 Task: Create Card Website Maintenance Review in Board User Experience Best Practices to Workspace Event Furniture Rentals. Create Card Zoology Conference Review in Board Product Price Optimization to Workspace Event Furniture Rentals. Create Card E-commerce Website Review in Board Public Relations Crisis Communication Plan Development and Execution to Workspace Event Furniture Rentals
Action: Mouse moved to (572, 179)
Screenshot: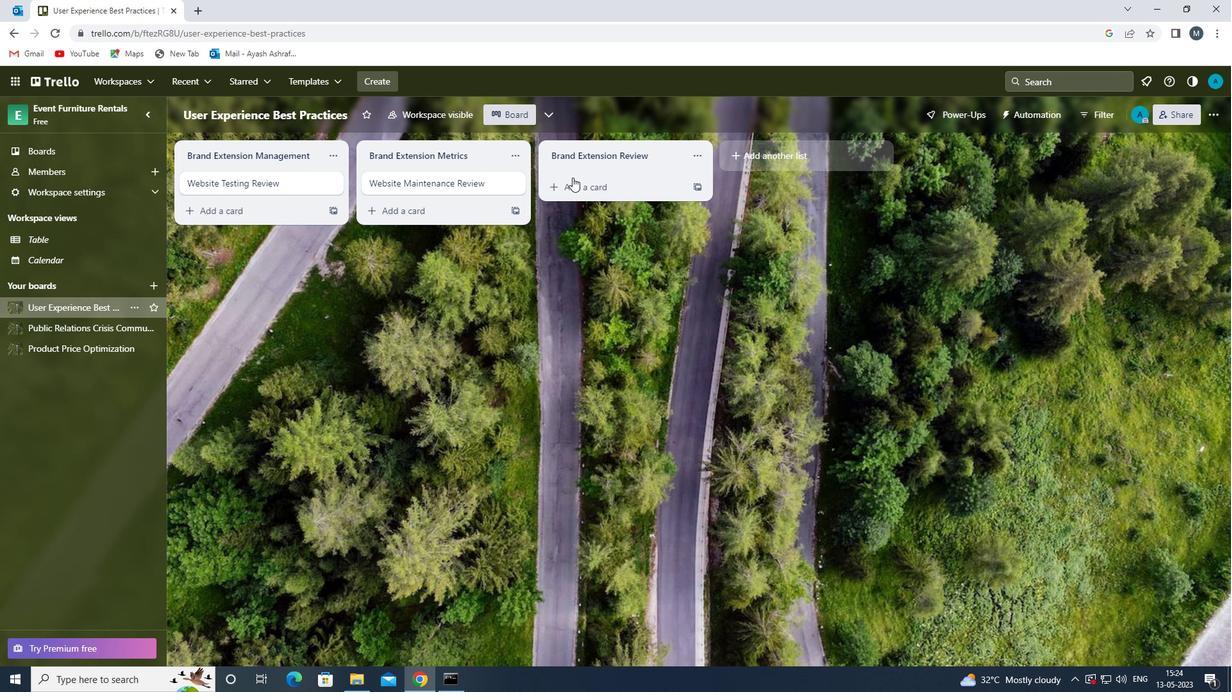 
Action: Mouse pressed left at (572, 179)
Screenshot: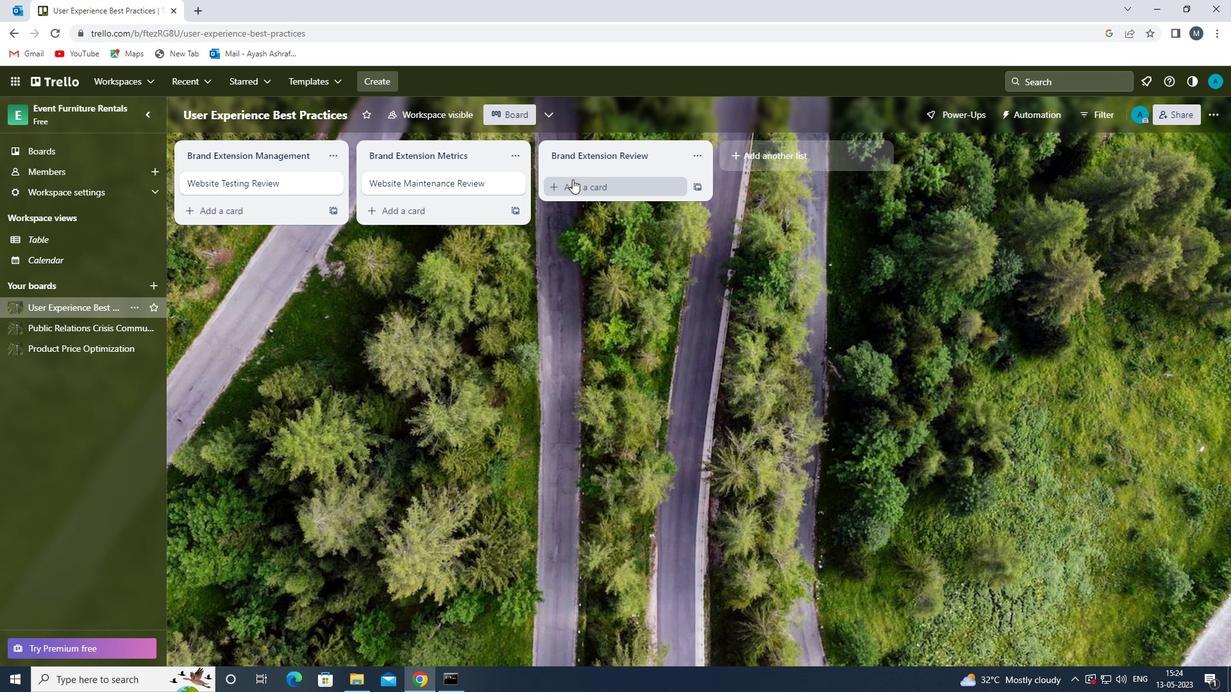 
Action: Mouse moved to (572, 189)
Screenshot: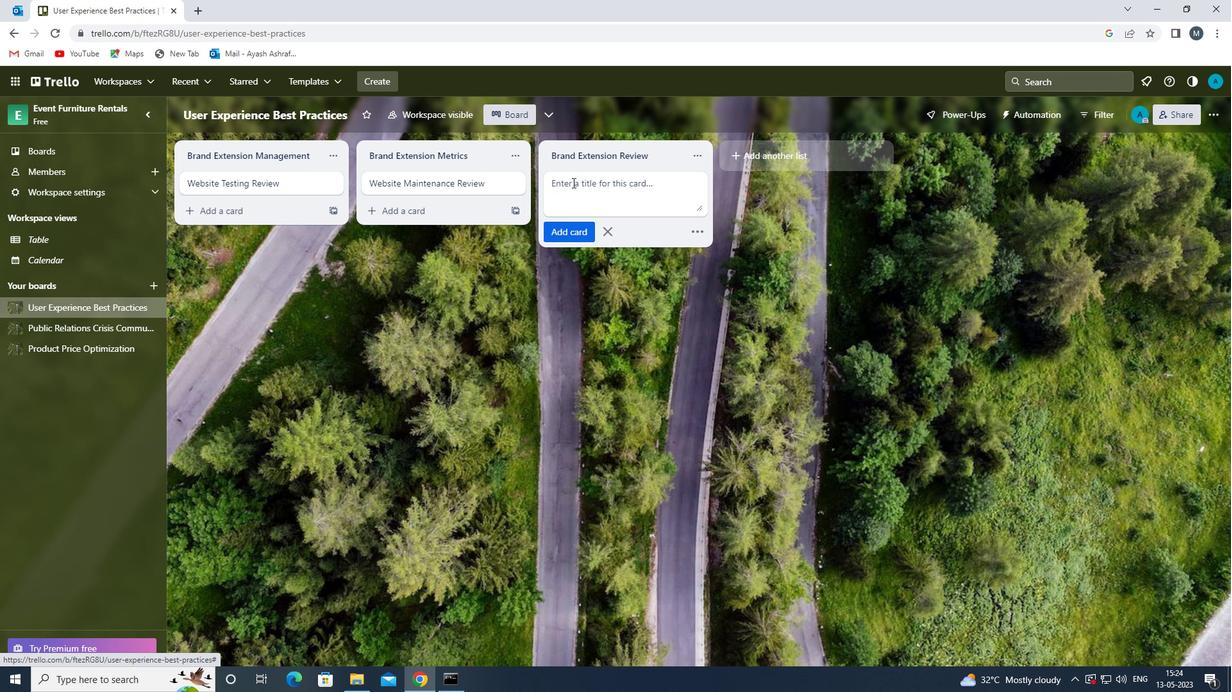 
Action: Mouse pressed left at (572, 189)
Screenshot: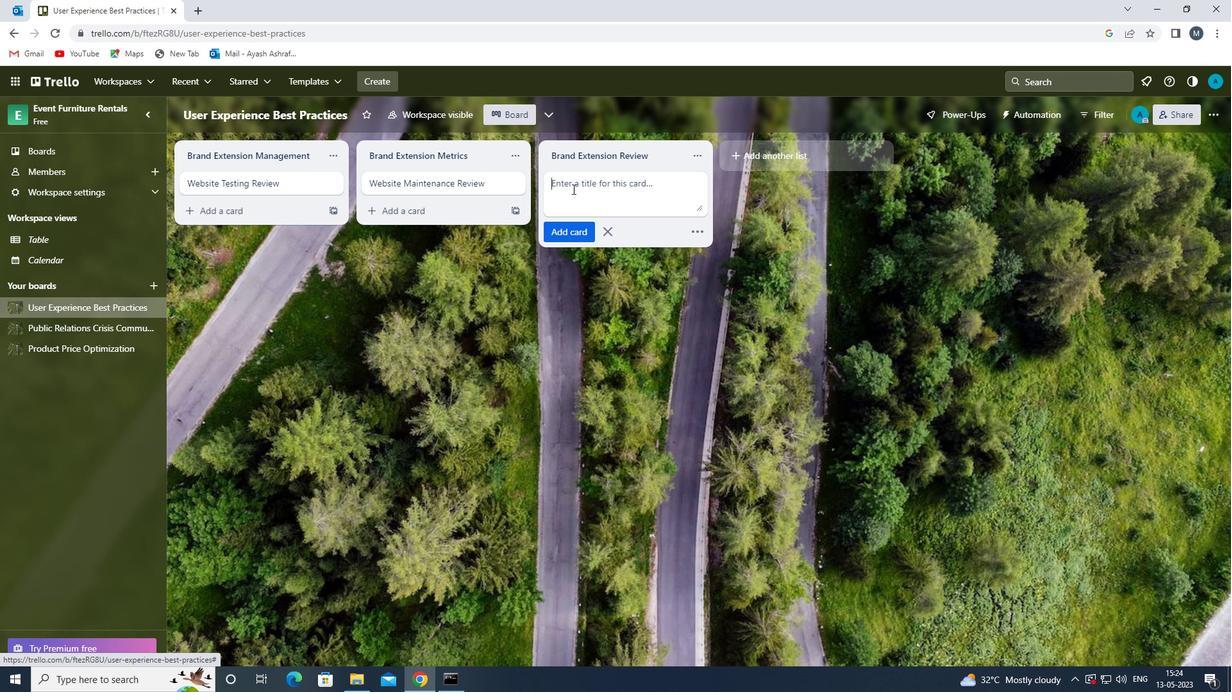 
Action: Mouse moved to (572, 189)
Screenshot: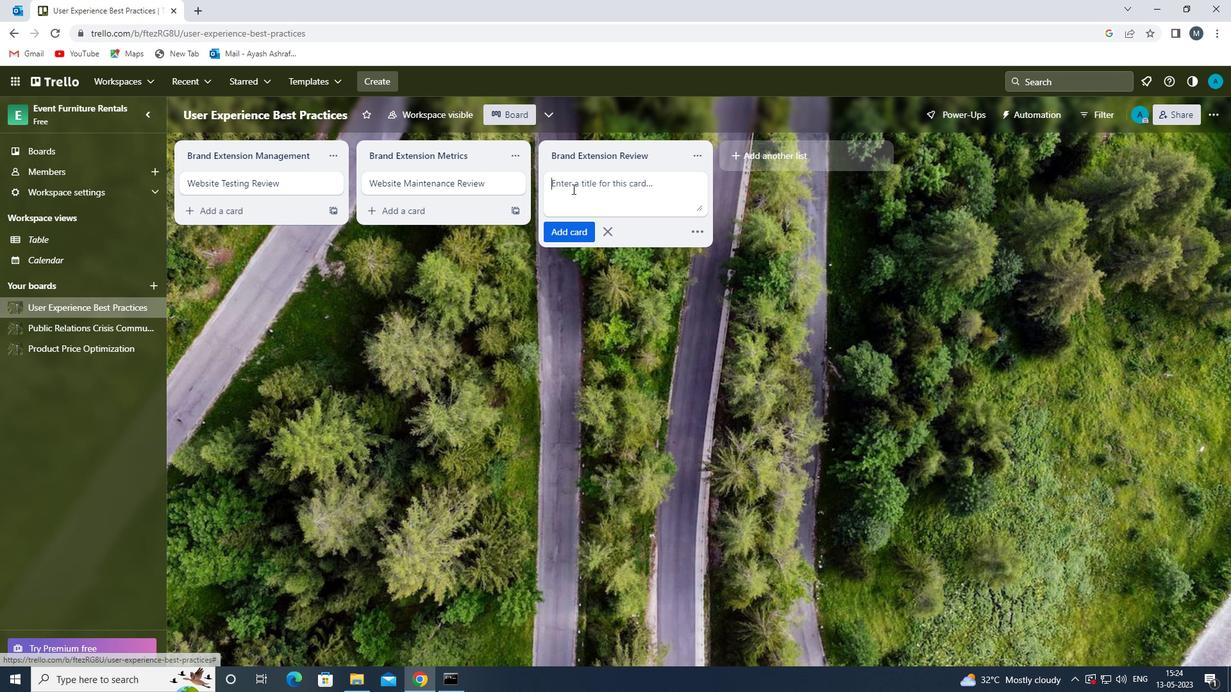 
Action: Key pressed <Key.shift>WEBSITE<Key.space><Key.shift>MAINTENANCE<Key.space><Key.shift>REVIEW<Key.space>
Screenshot: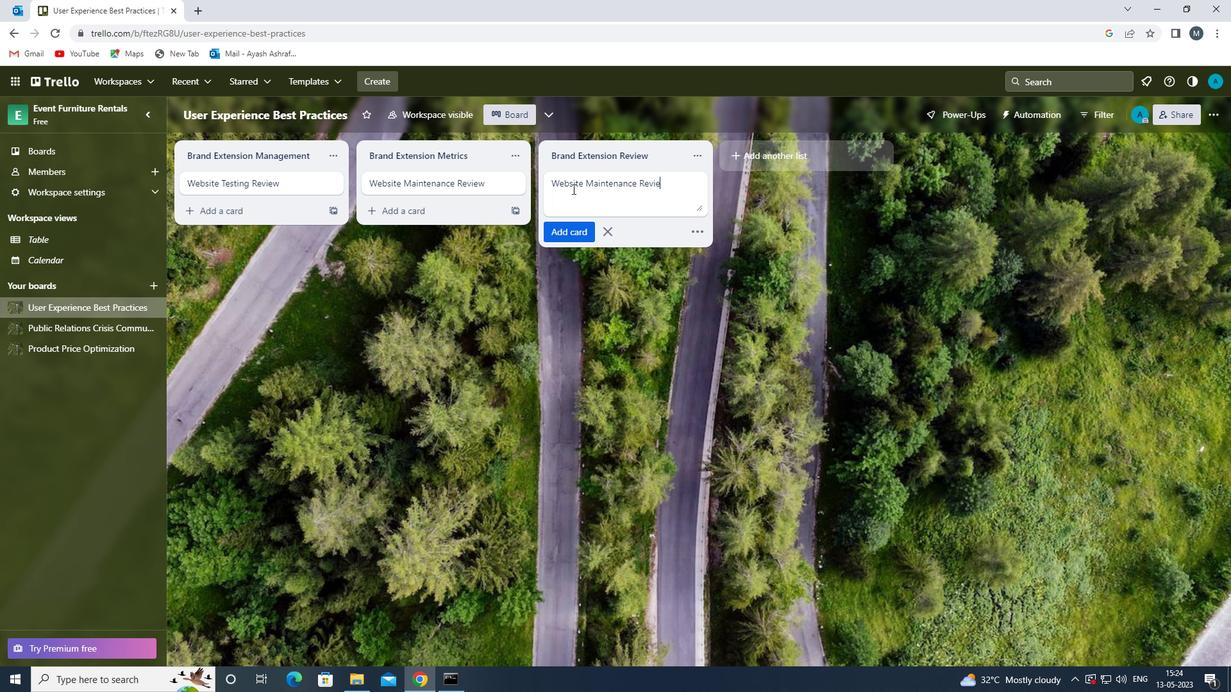 
Action: Mouse moved to (573, 234)
Screenshot: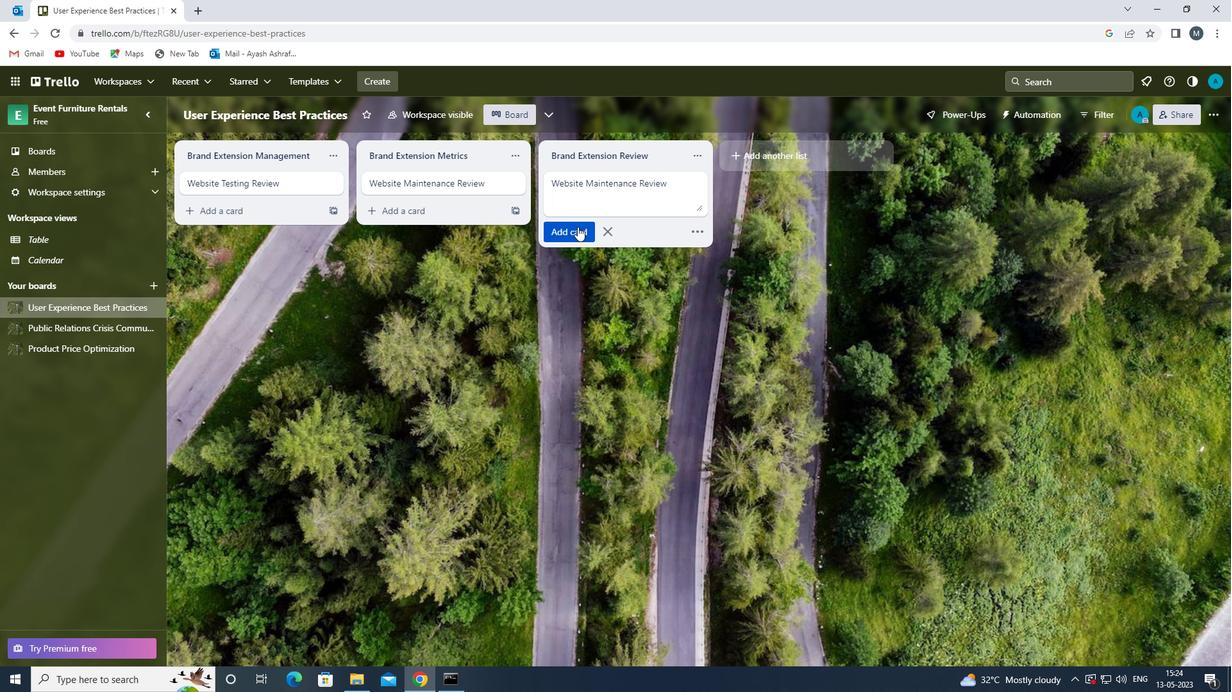 
Action: Mouse pressed left at (573, 234)
Screenshot: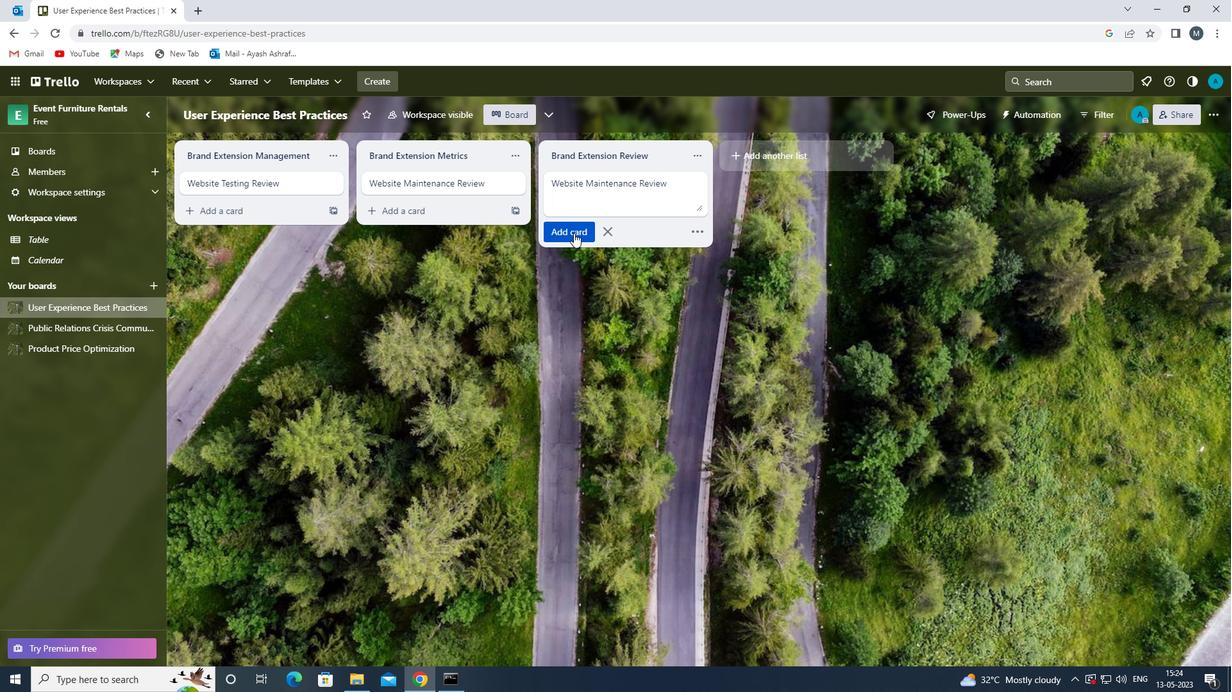 
Action: Mouse moved to (441, 319)
Screenshot: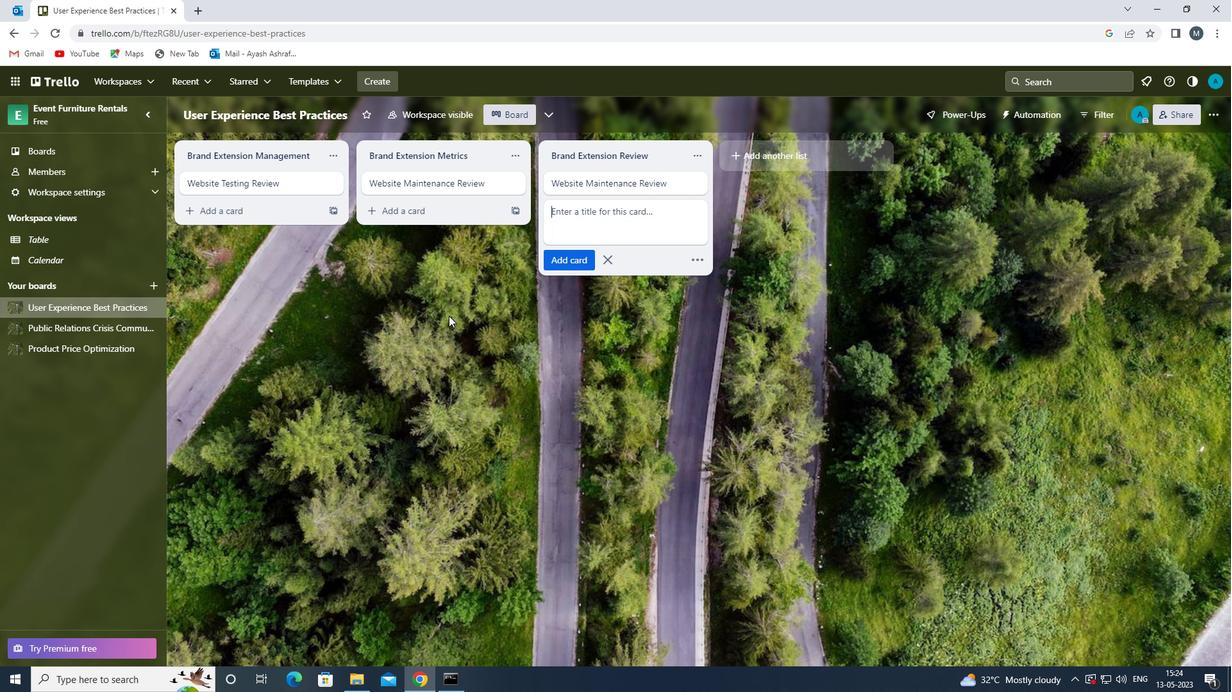 
Action: Mouse pressed left at (441, 319)
Screenshot: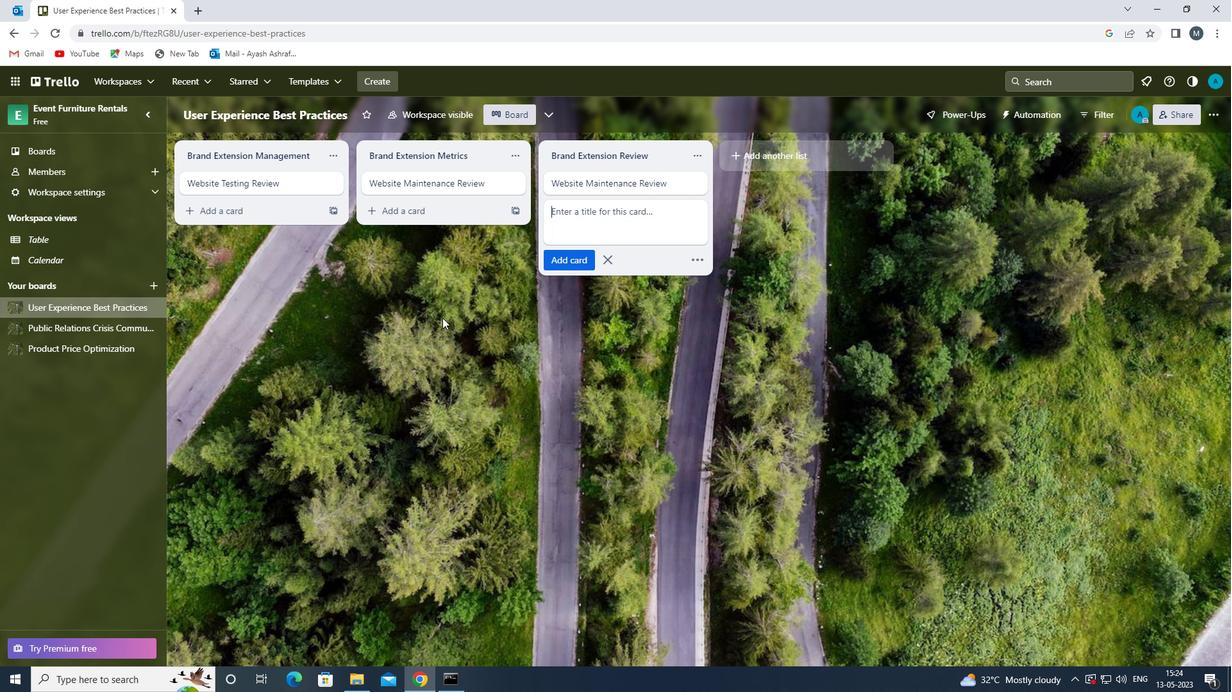 
Action: Mouse moved to (84, 355)
Screenshot: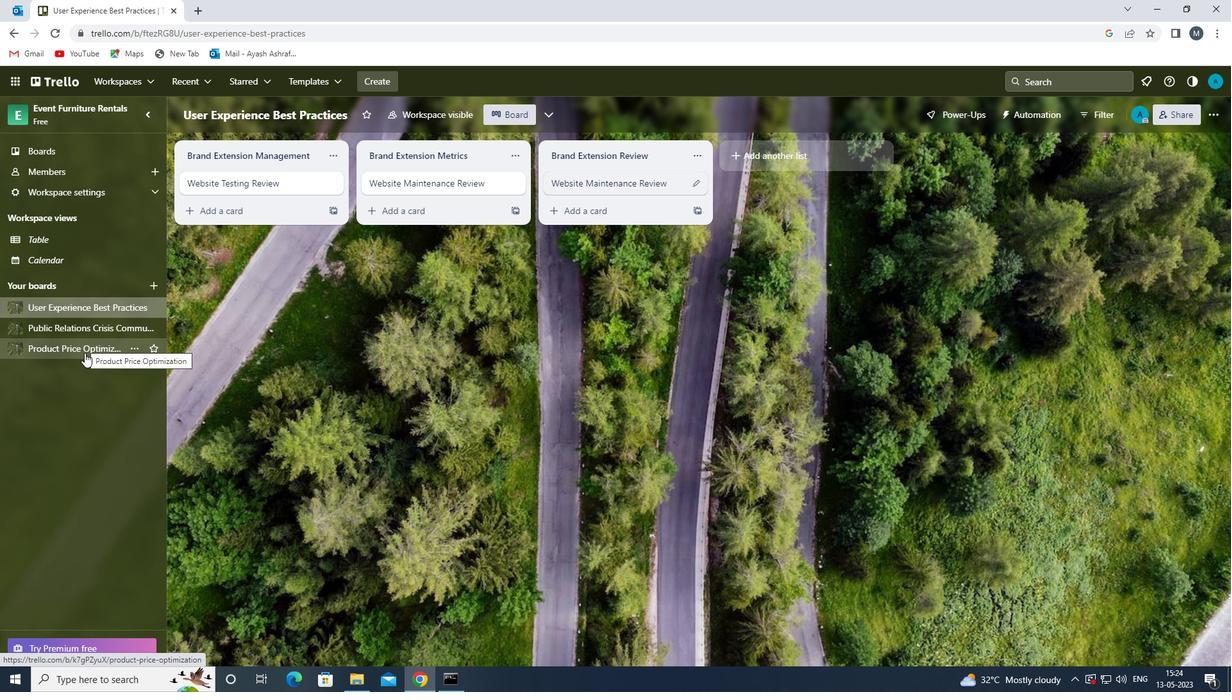
Action: Mouse pressed left at (84, 355)
Screenshot: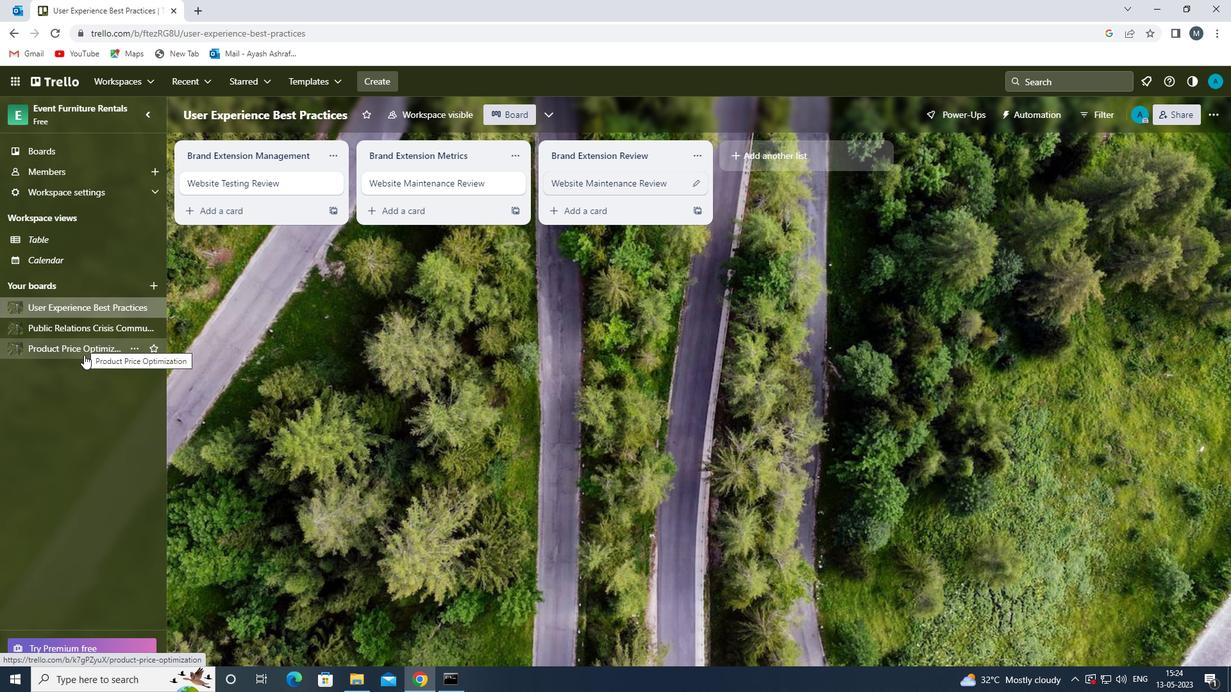
Action: Mouse moved to (580, 191)
Screenshot: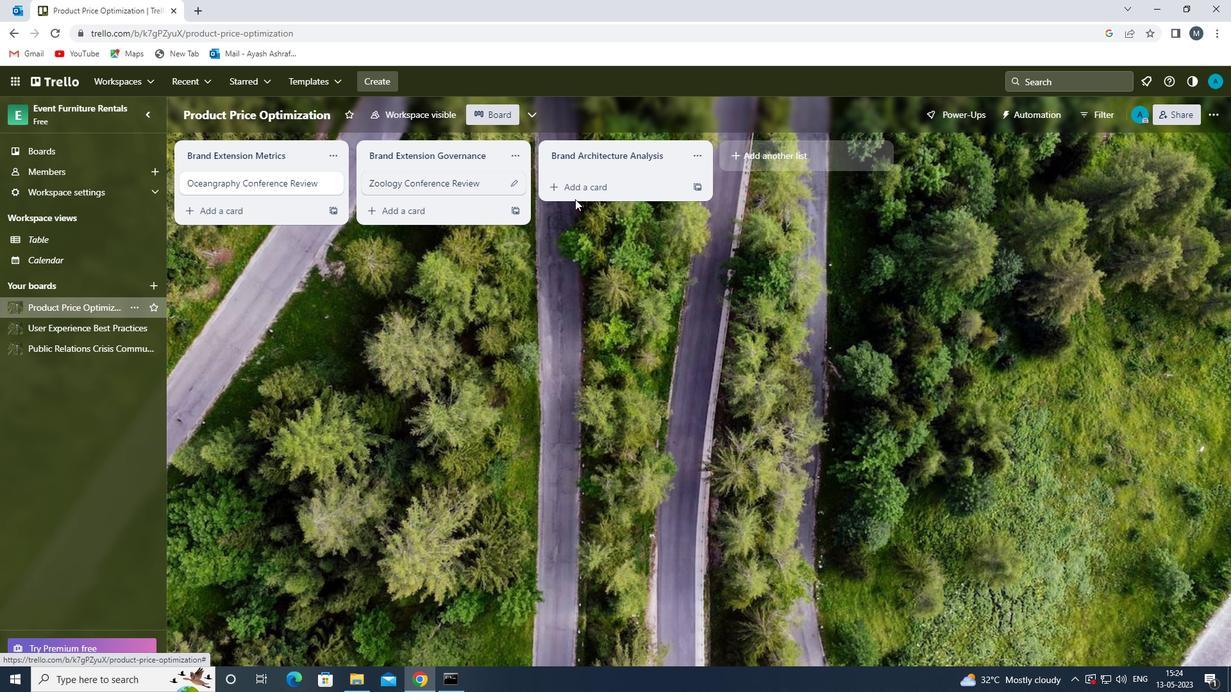 
Action: Mouse pressed left at (580, 191)
Screenshot: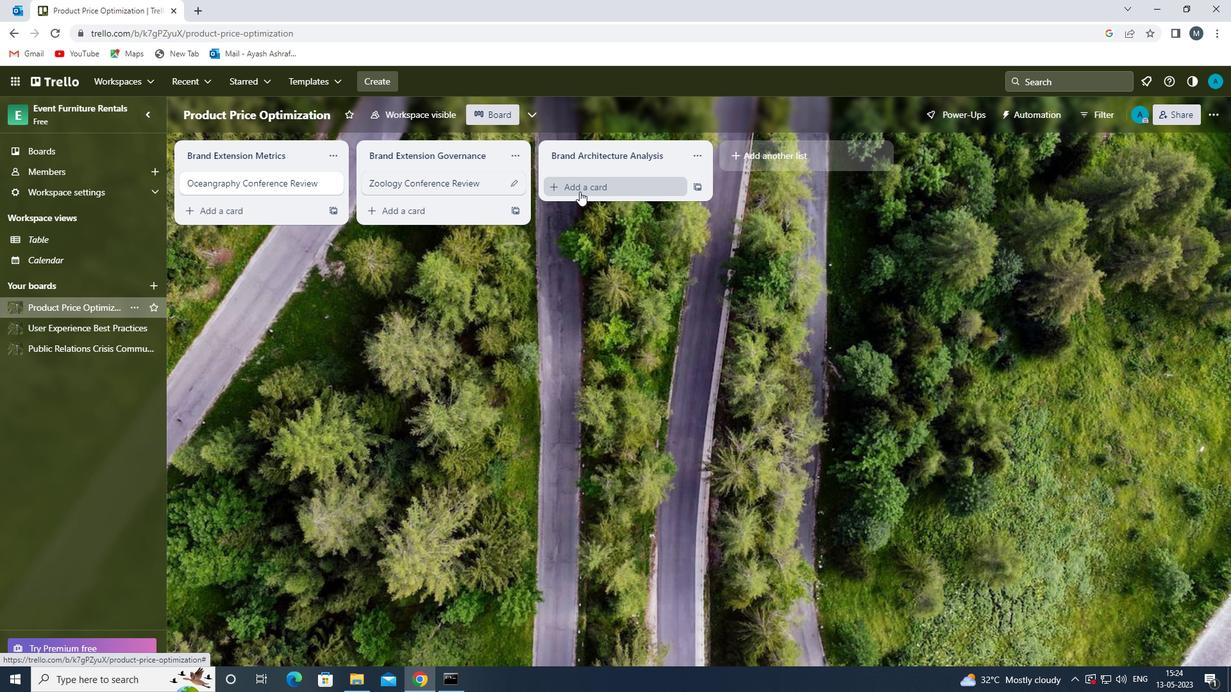 
Action: Mouse moved to (593, 179)
Screenshot: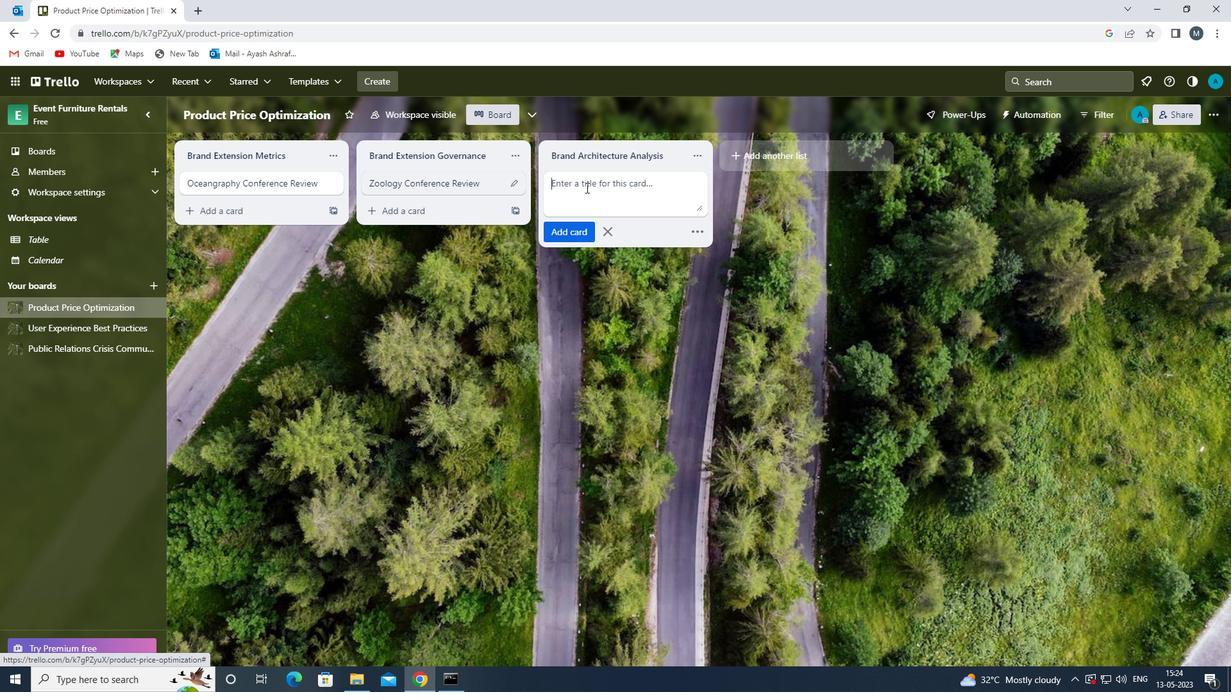 
Action: Mouse pressed left at (593, 179)
Screenshot: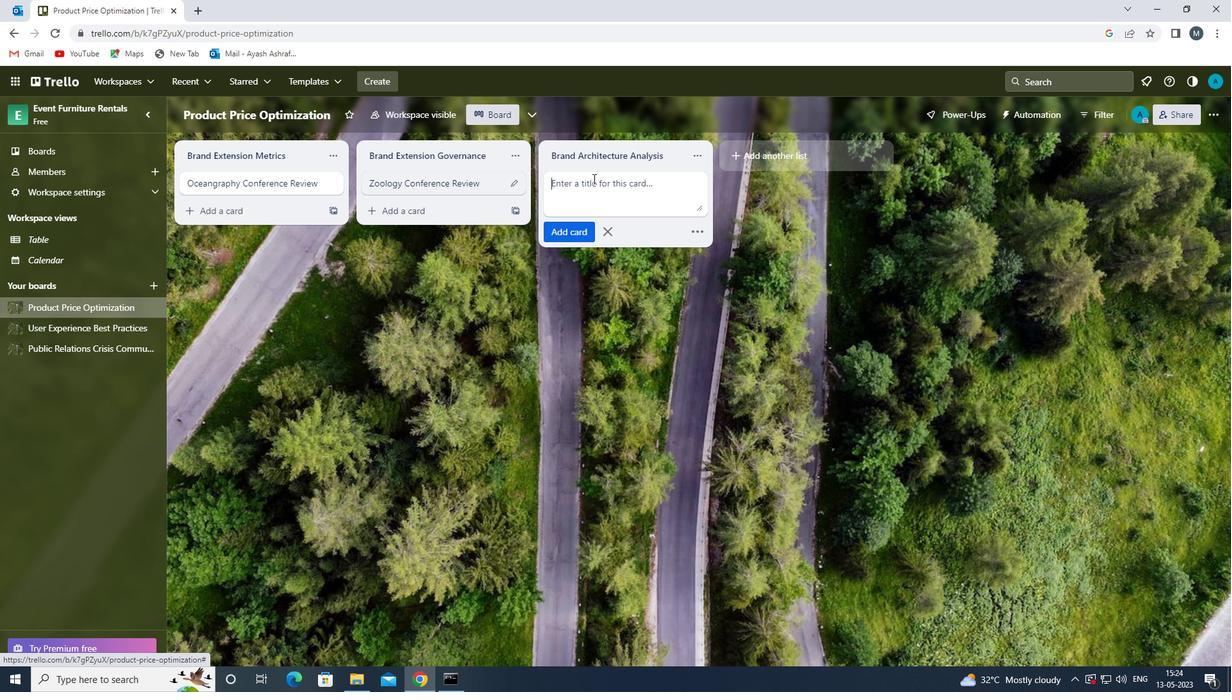 
Action: Mouse moved to (589, 184)
Screenshot: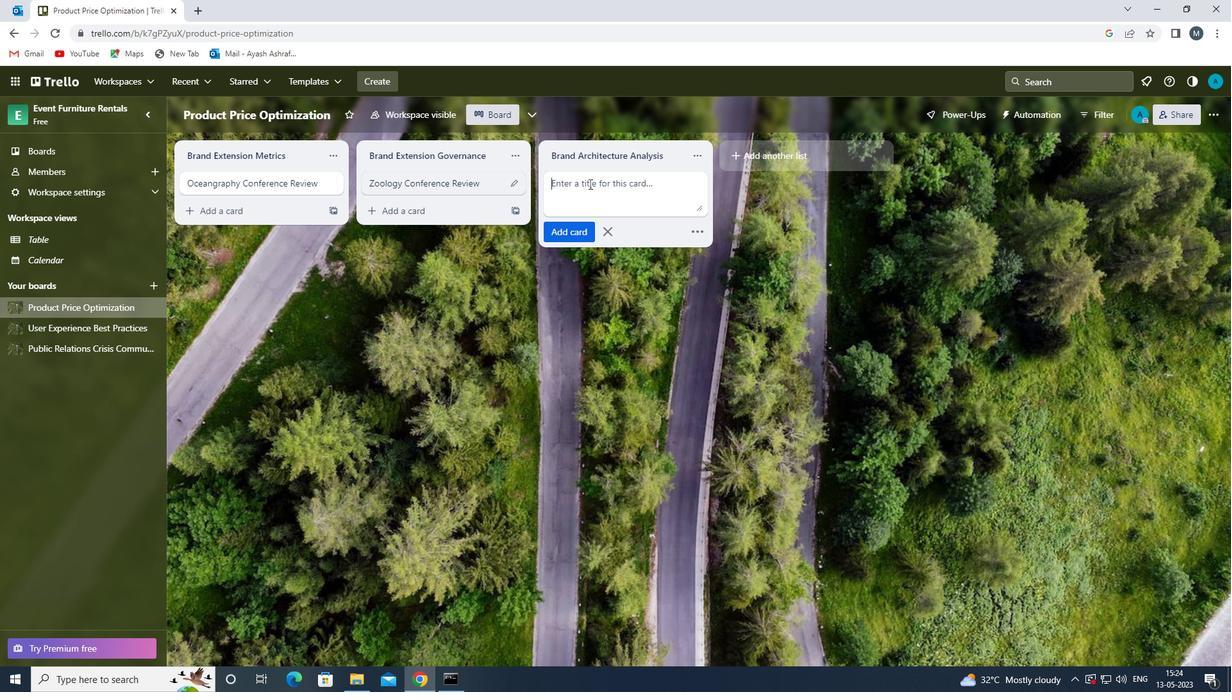 
Action: Key pressed <Key.shift>ZOOLOGY<Key.space><Key.shift><Key.shift>CONFERENCE<Key.space><Key.shift>REVIEW<Key.space>
Screenshot: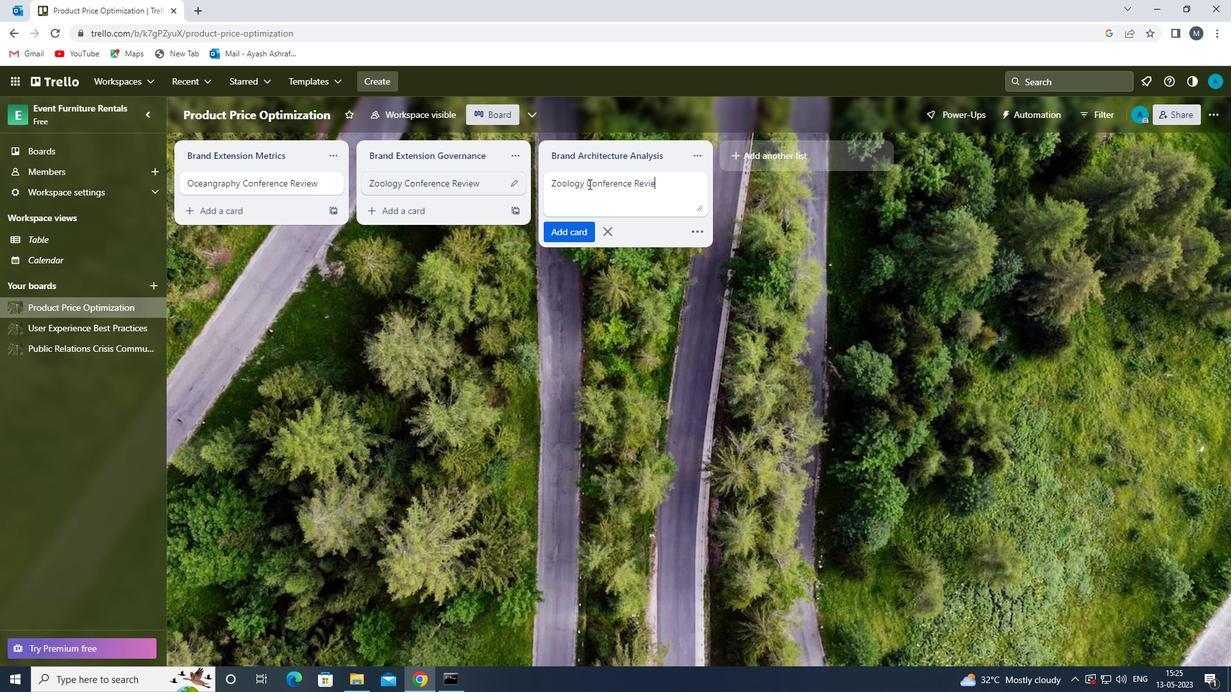 
Action: Mouse moved to (576, 234)
Screenshot: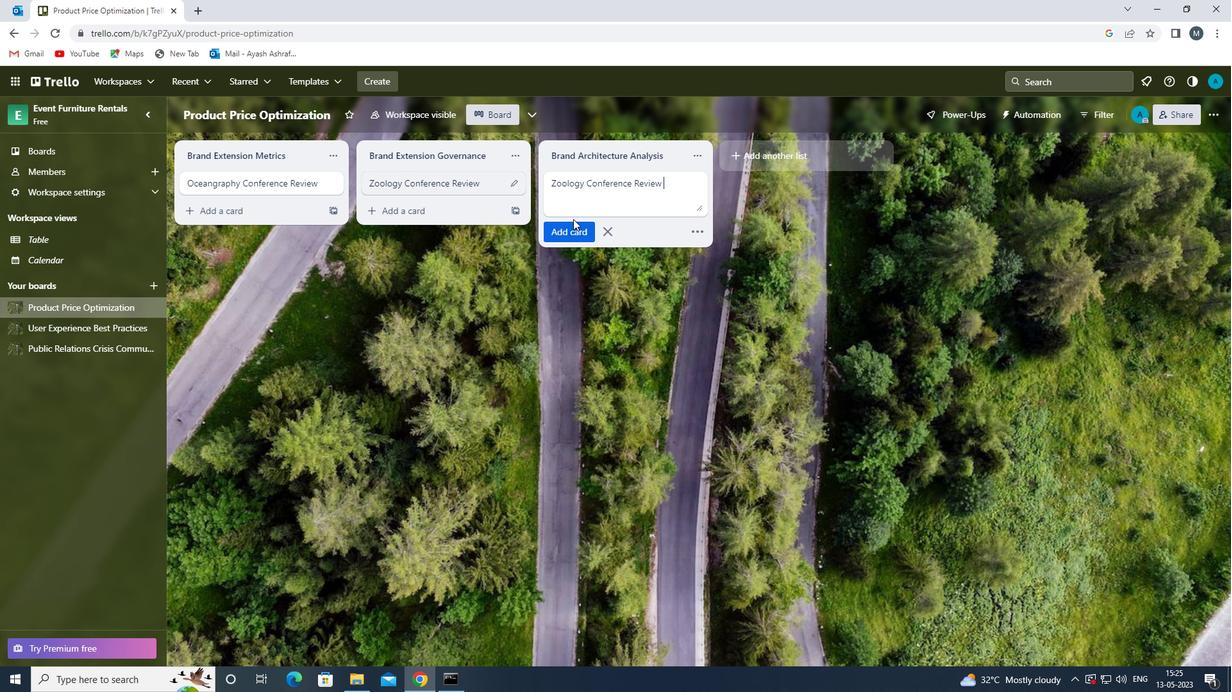
Action: Mouse pressed left at (576, 234)
Screenshot: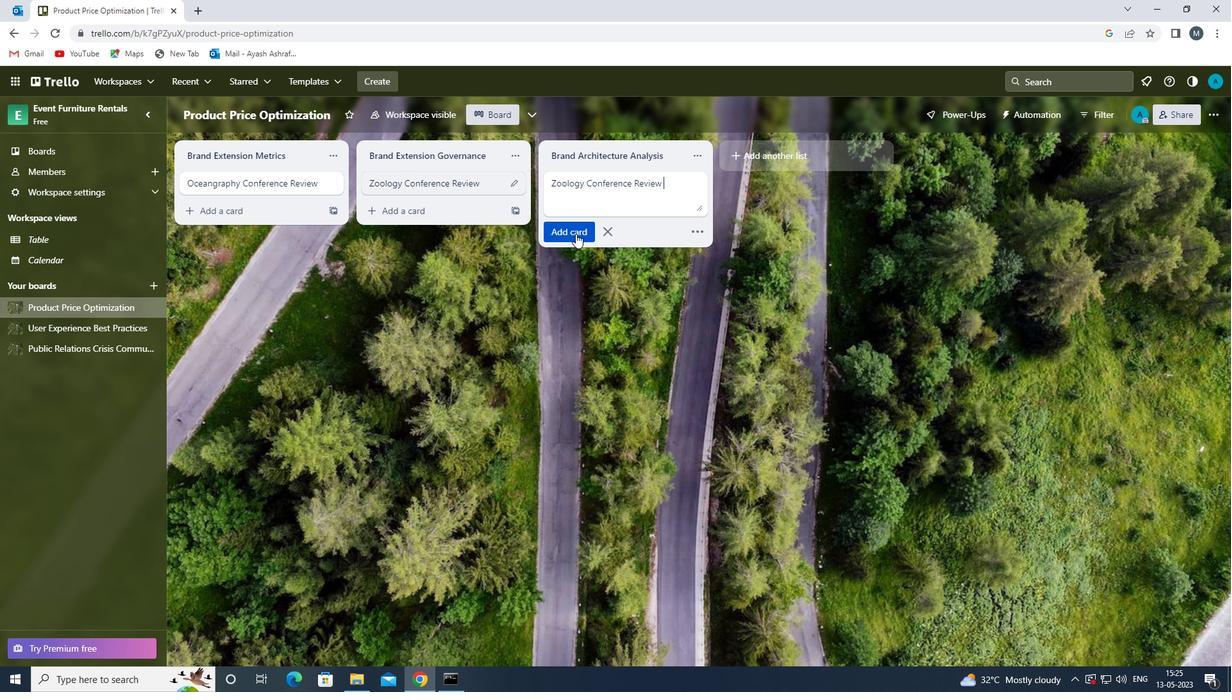 
Action: Mouse moved to (514, 333)
Screenshot: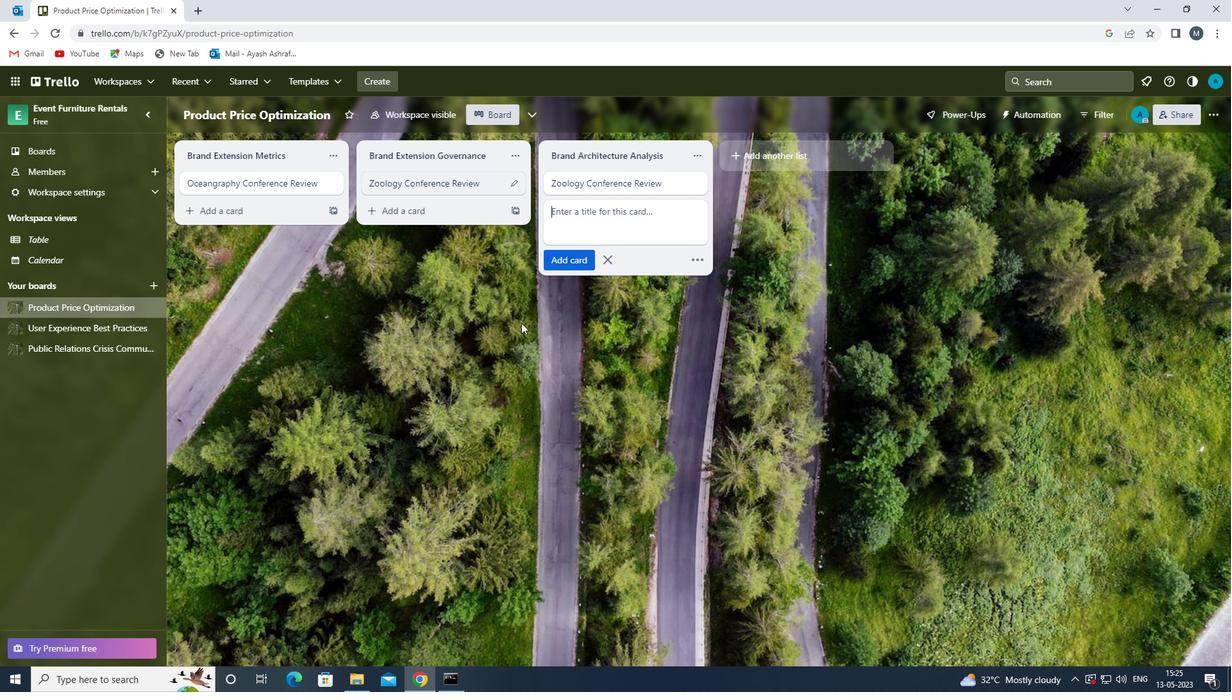 
Action: Mouse pressed left at (514, 333)
Screenshot: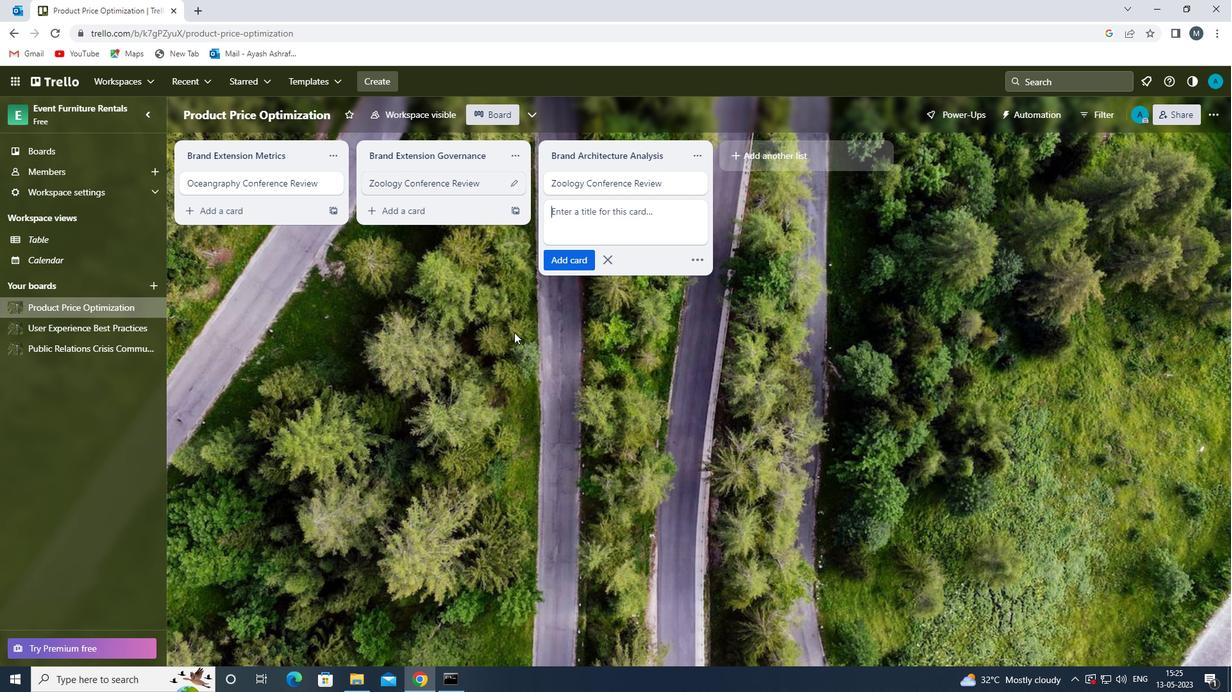 
Action: Mouse moved to (64, 347)
Screenshot: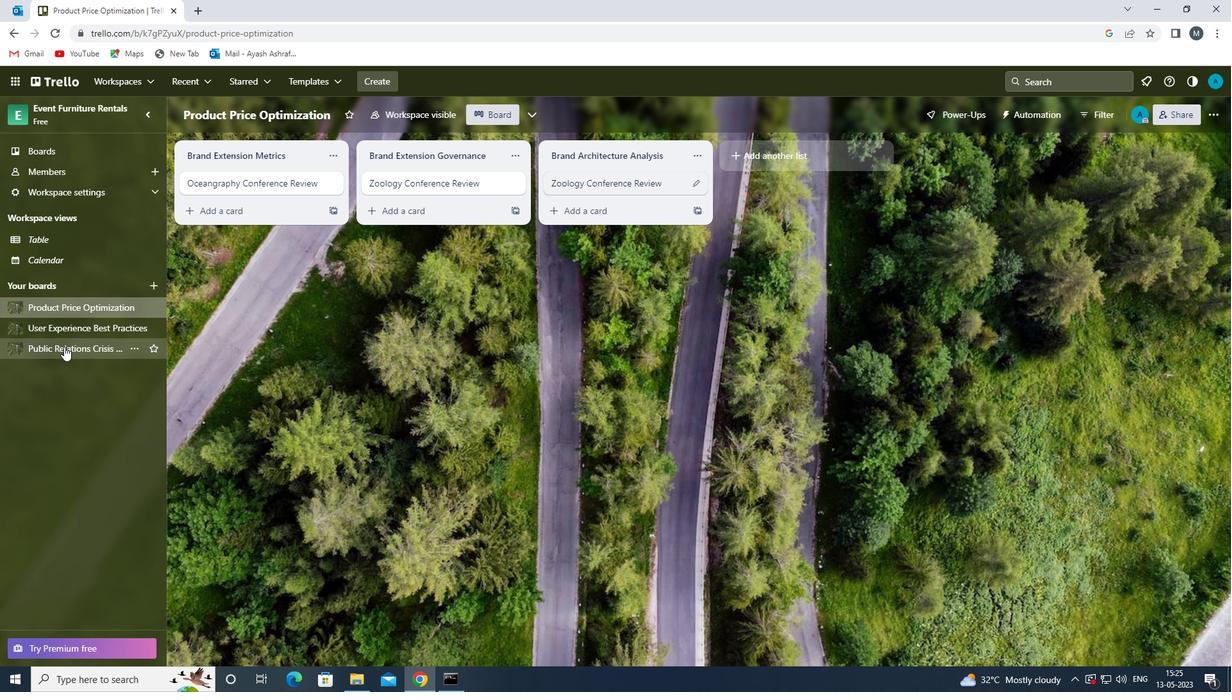 
Action: Mouse pressed left at (64, 347)
Screenshot: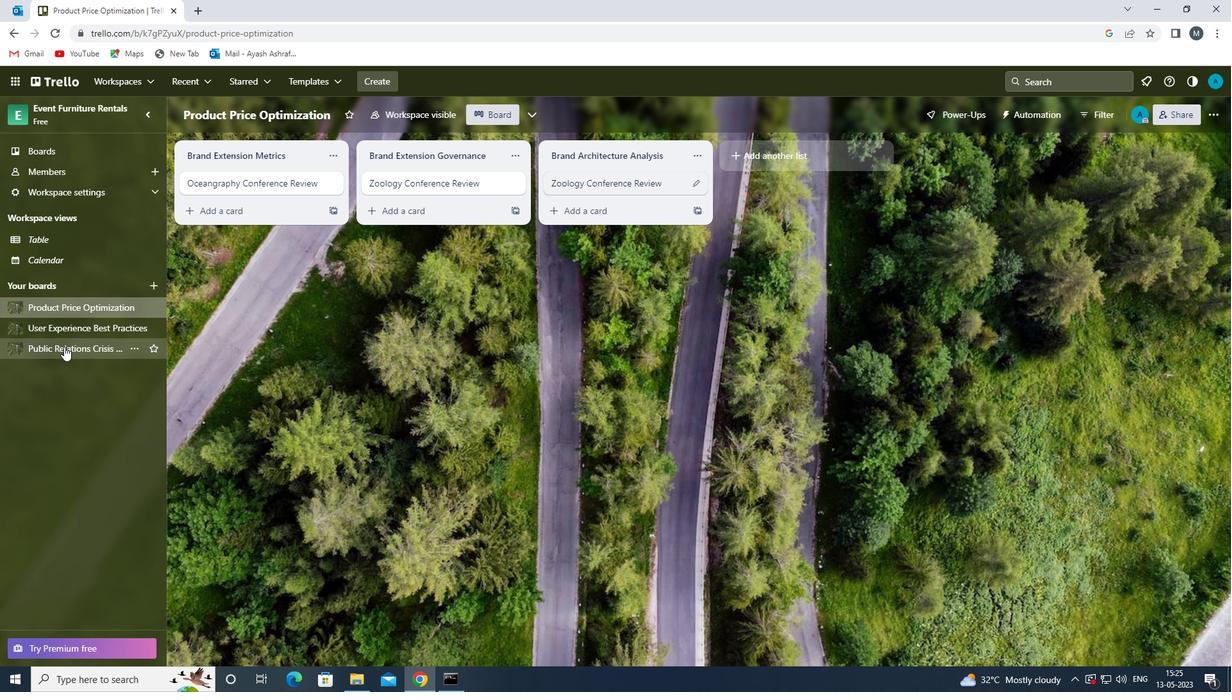 
Action: Mouse moved to (610, 187)
Screenshot: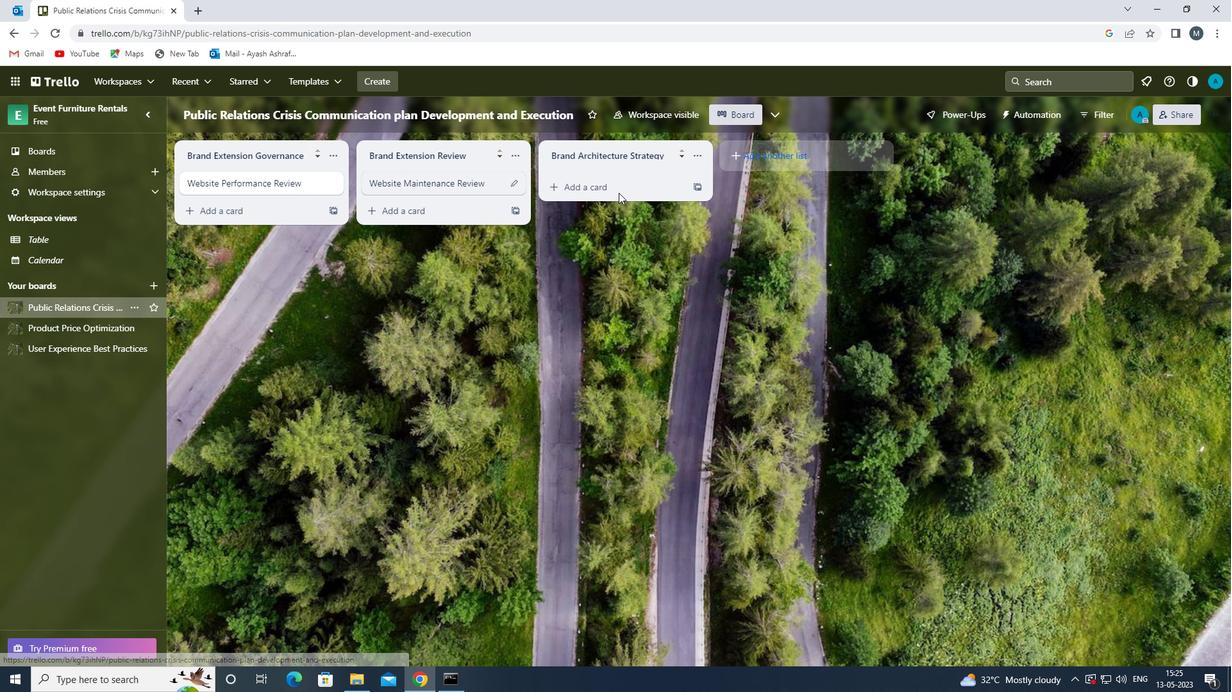 
Action: Mouse pressed left at (610, 187)
Screenshot: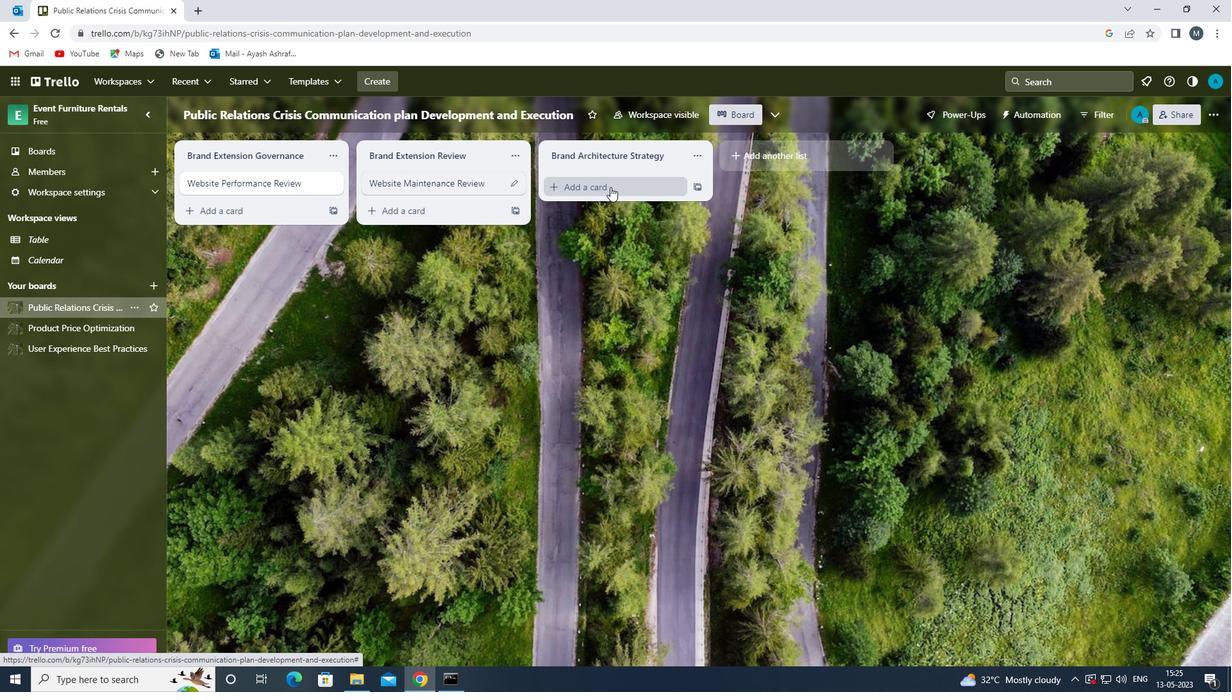 
Action: Mouse moved to (591, 186)
Screenshot: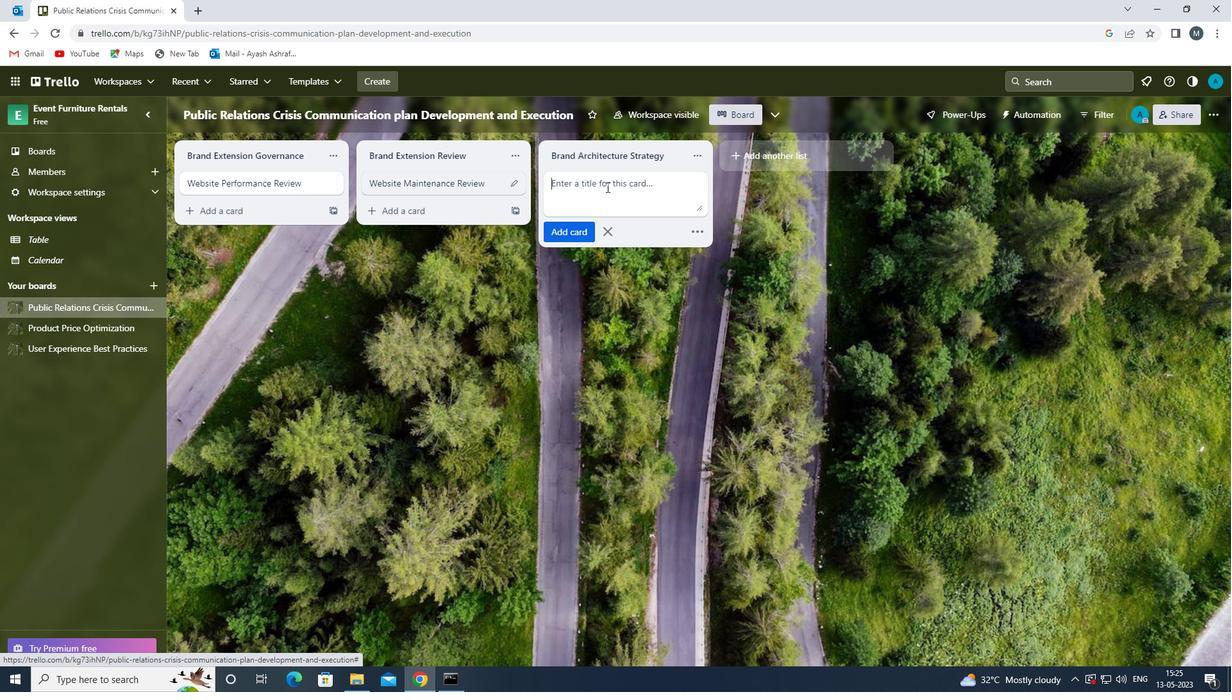 
Action: Mouse pressed left at (591, 186)
Screenshot: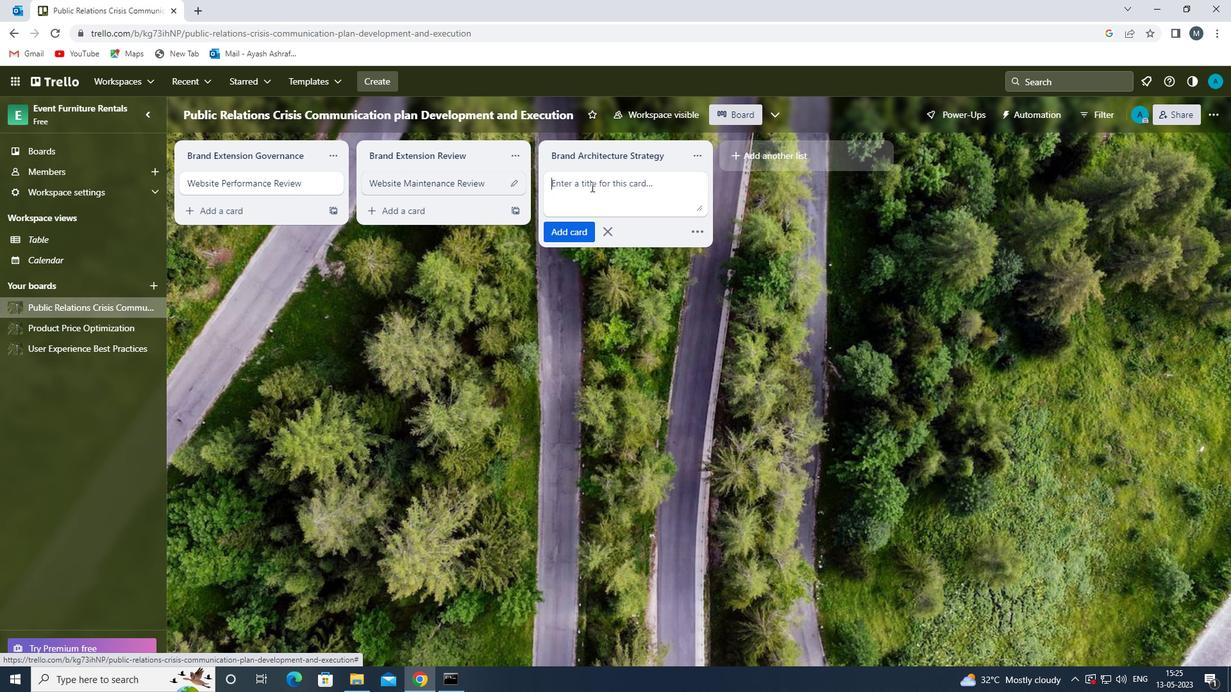 
Action: Mouse moved to (591, 186)
Screenshot: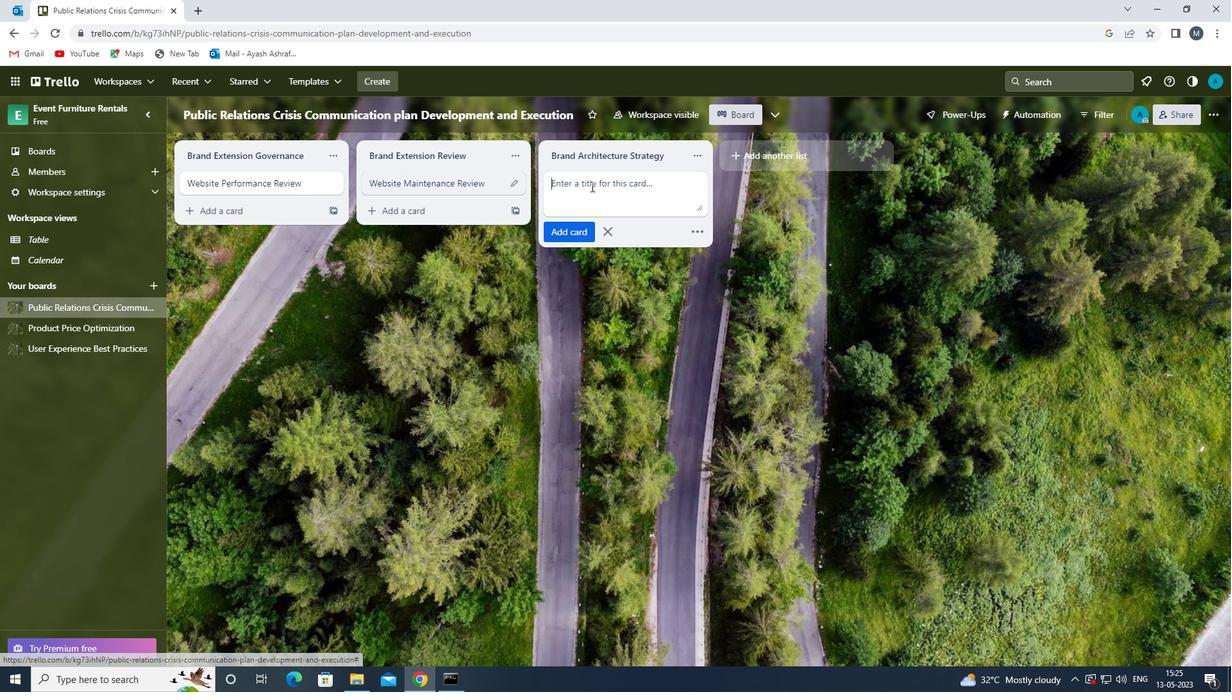 
Action: Key pressed <Key.shift><Key.shift><Key.shift><Key.shift><Key.shift><Key.shift><Key.shift><Key.shift><Key.shift><Key.shift><Key.shift><Key.shift><Key.shift><Key.shift><Key.shift><Key.shift><Key.shift><Key.shift><Key.shift><Key.shift><Key.shift><Key.shift><Key.shift><Key.shift><Key.shift><Key.shift><Key.shift><Key.shift><Key.shift><Key.shift><Key.shift><Key.shift><Key.shift><Key.shift><Key.shift><Key.shift><Key.shift><Key.shift><Key.shift><Key.shift><Key.shift><Key.shift><Key.shift><Key.shift><Key.shift><Key.shift><Key.shift><Key.shift><Key.shift><Key.shift><Key.shift><Key.shift><Key.shift><Key.shift><Key.shift><Key.shift><Key.shift><Key.shift><Key.shift><Key.shift><Key.shift><Key.shift><Key.shift><Key.shift><Key.shift><Key.shift><Key.shift><Key.shift><Key.shift><Key.shift><Key.shift><Key.shift><Key.shift><Key.shift><Key.shift>E-<Key.shift><Key.shift><Key.shift><Key.shift><Key.shift><Key.shift><Key.shift><Key.shift><Key.shift><Key.shift><Key.shift><Key.shift><Key.shift><Key.shift><Key.shift><Key.shift><Key.shift><Key.shift><Key.shift><Key.shift><Key.shift><Key.shift><Key.shift><Key.shift><Key.shift><Key.shift><Key.shift><Key.shift><Key.shift><Key.shift><Key.shift><Key.shift><Key.shift><Key.shift><Key.space>CO<Key.backspace><Key.backspace><Key.backspace>COMMERCE<Key.space><Key.shift>WEBSITE<Key.space><Key.shift>REVIEW<Key.space>
Screenshot: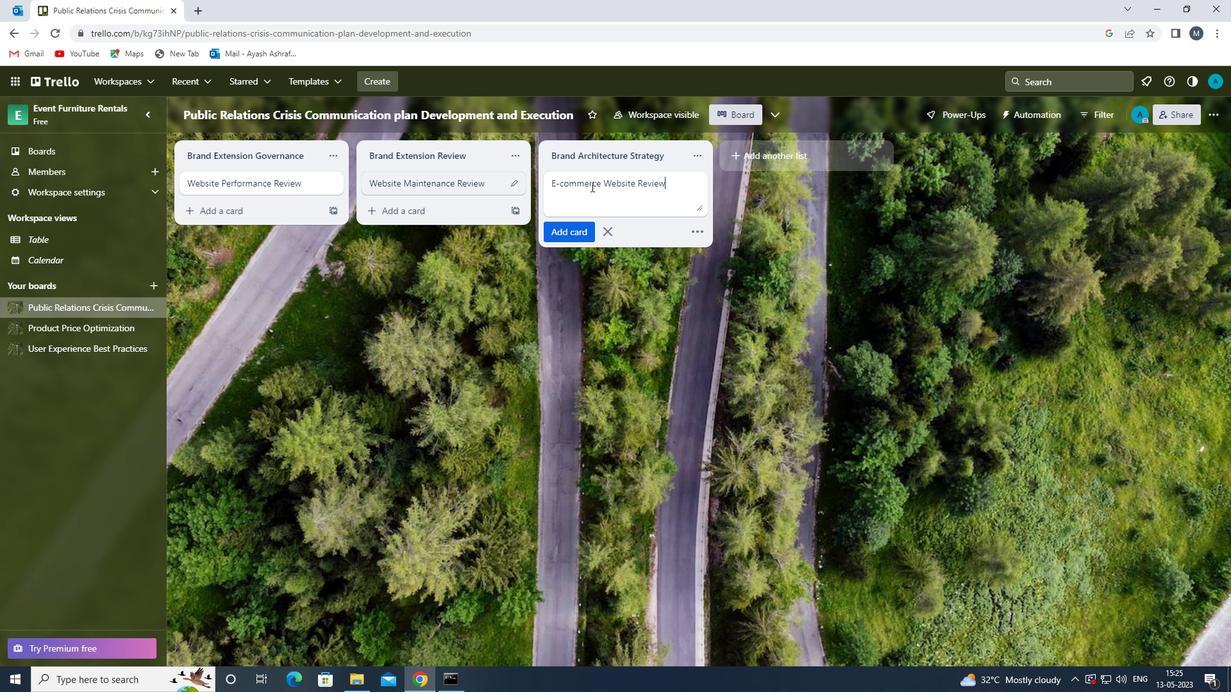 
Action: Mouse moved to (573, 235)
Screenshot: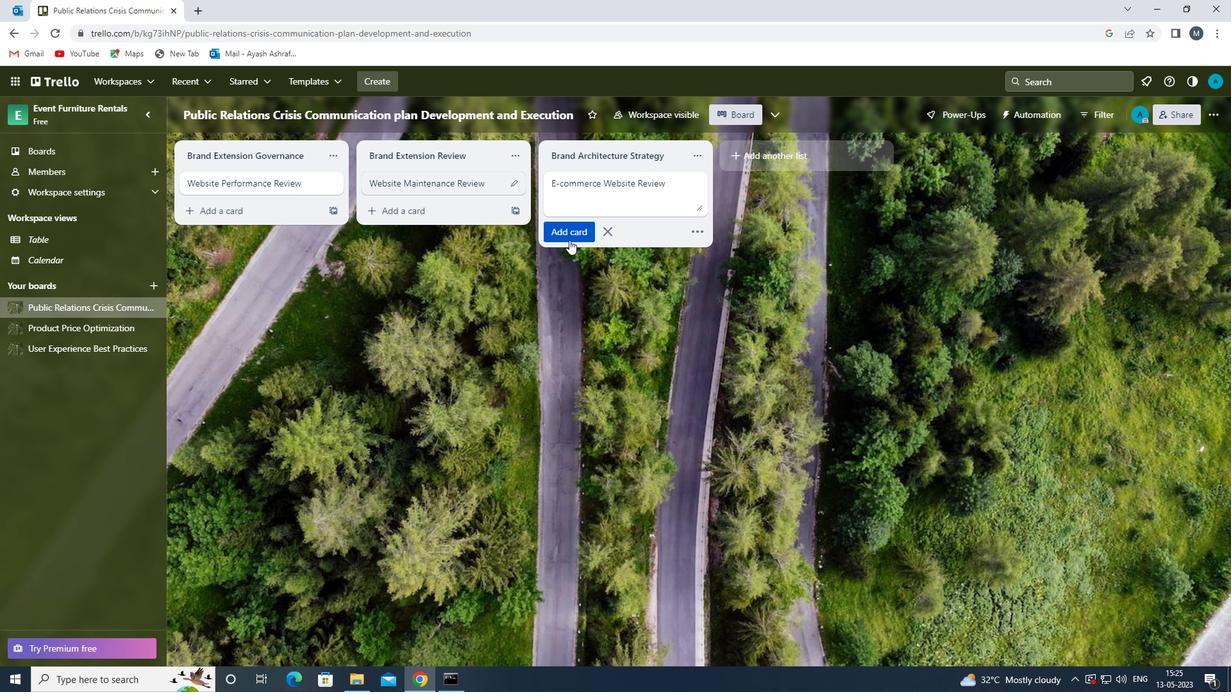 
Action: Mouse pressed left at (573, 235)
Screenshot: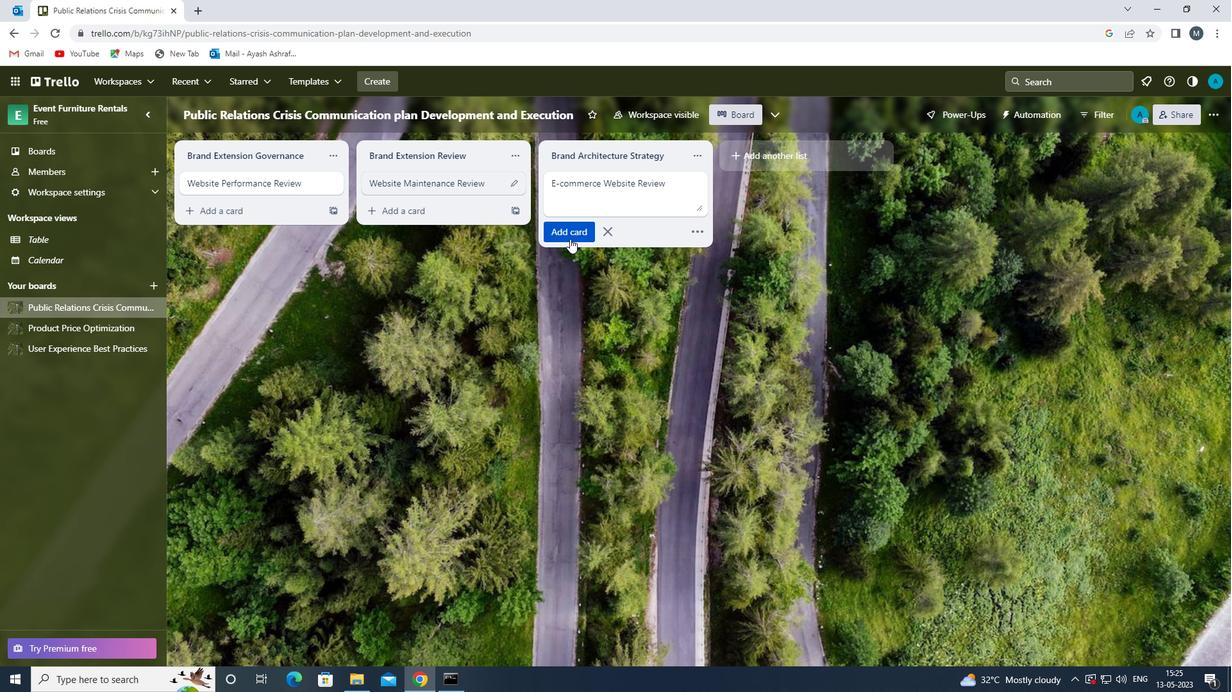 
Action: Mouse moved to (562, 345)
Screenshot: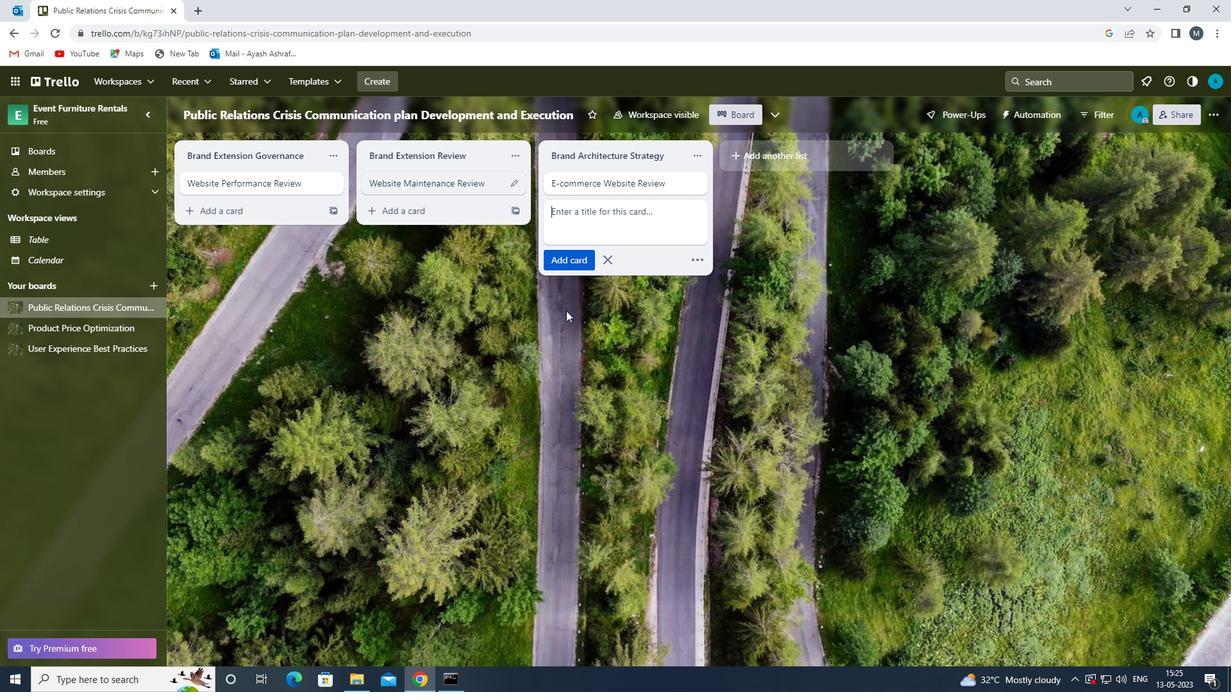 
Action: Mouse pressed left at (562, 345)
Screenshot: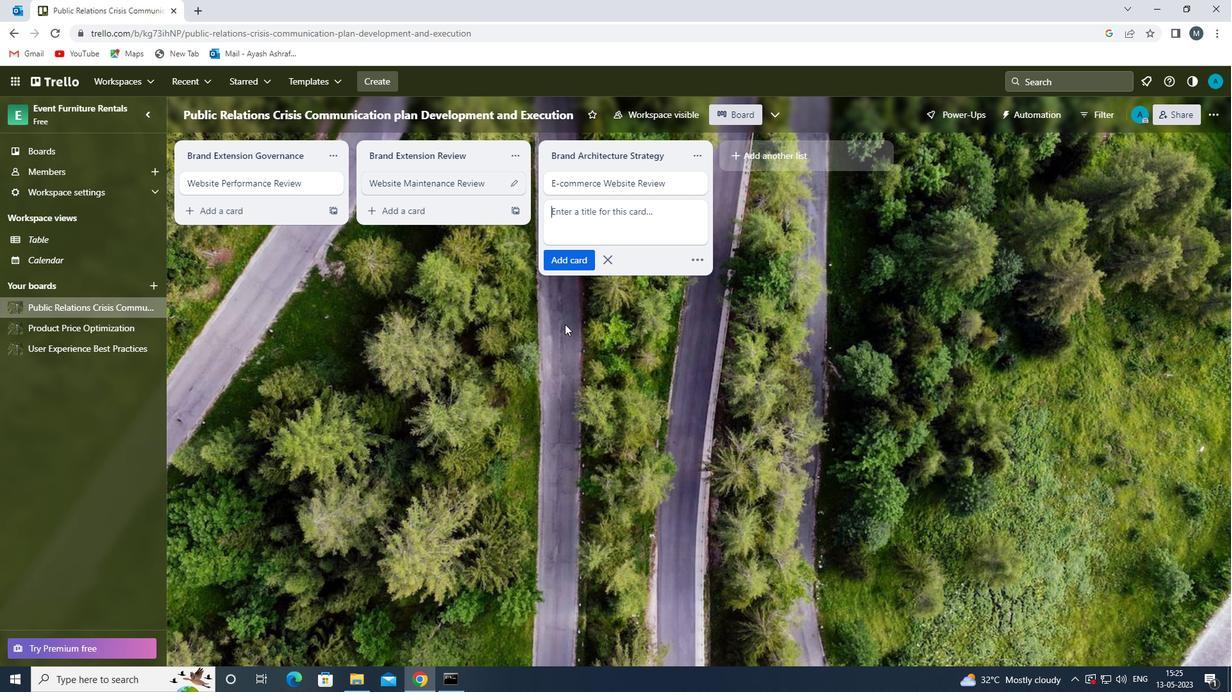 
Action: Mouse moved to (561, 345)
Screenshot: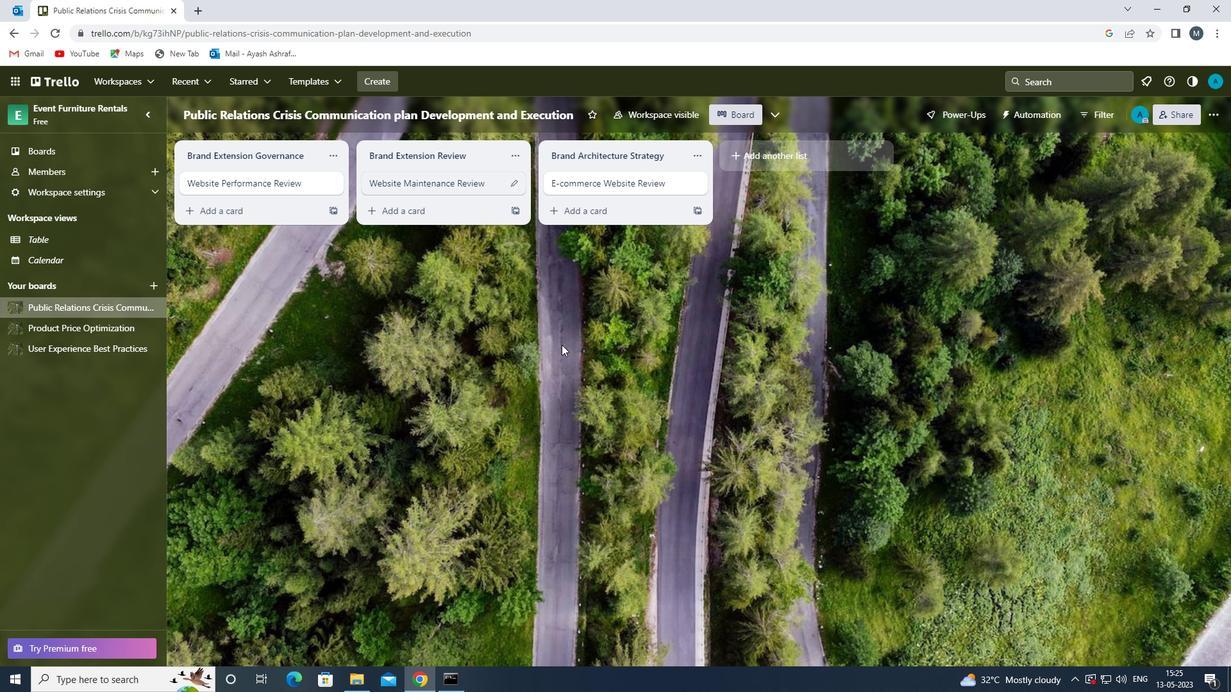 
